 Task: Add Kite Hill Plain Unsweetened Almond Milk Yogurt to the cart.
Action: Mouse moved to (16, 109)
Screenshot: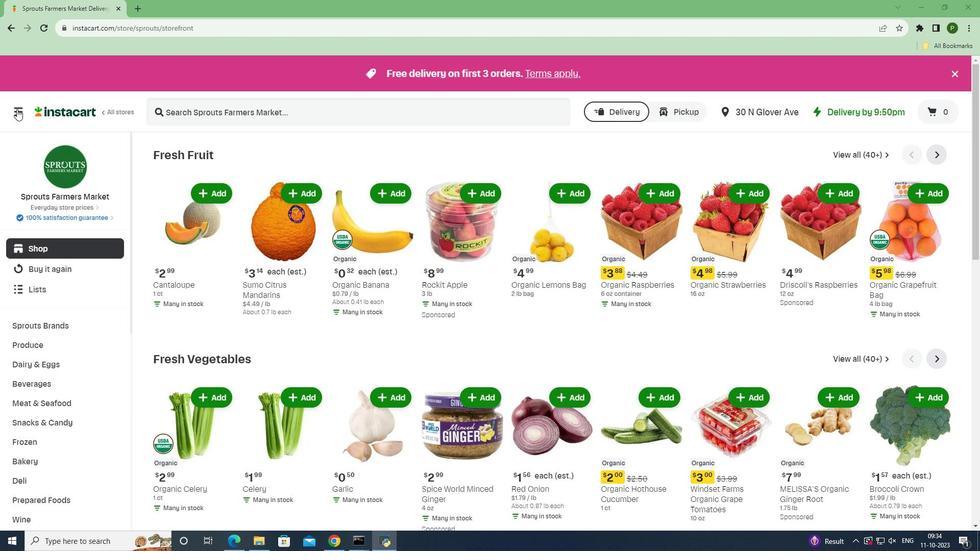 
Action: Mouse pressed left at (16, 109)
Screenshot: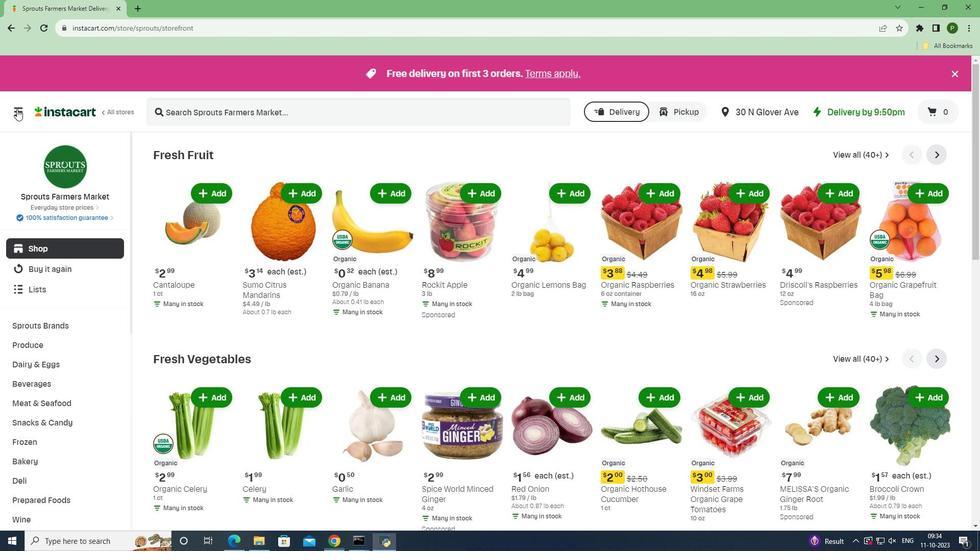 
Action: Mouse moved to (52, 271)
Screenshot: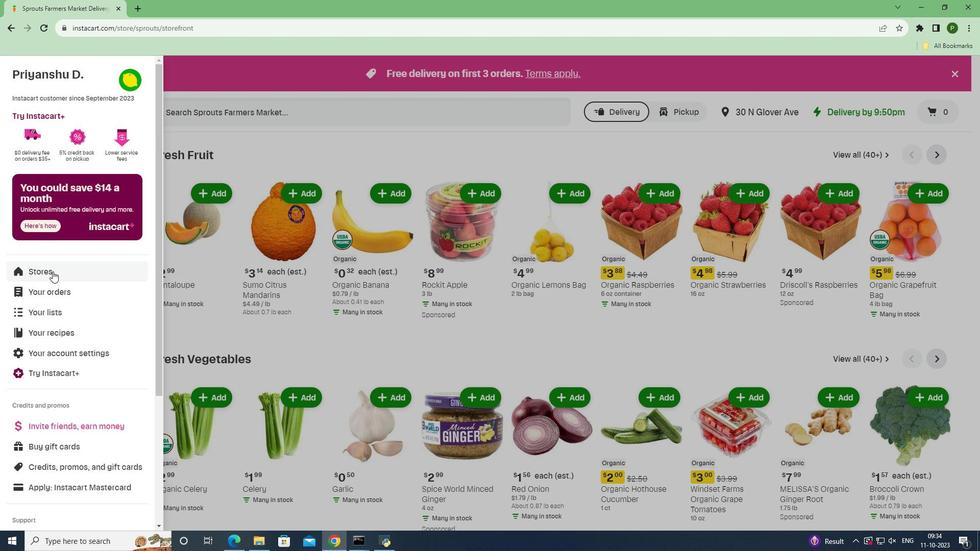 
Action: Mouse pressed left at (52, 271)
Screenshot: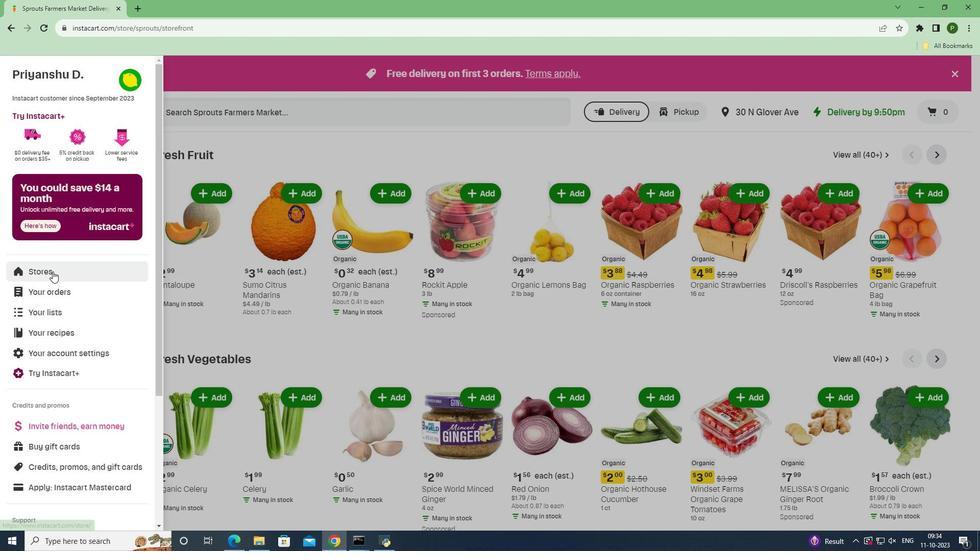 
Action: Mouse moved to (228, 118)
Screenshot: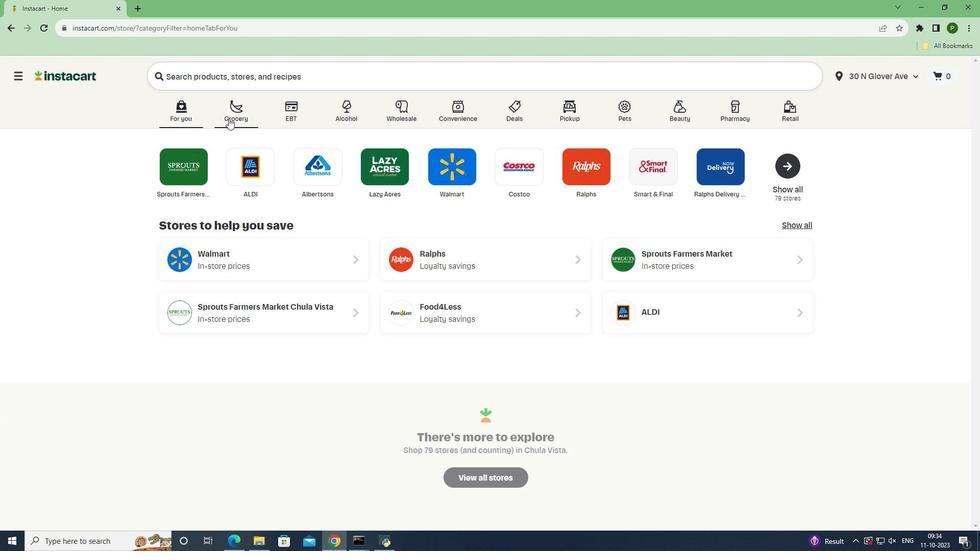 
Action: Mouse pressed left at (228, 118)
Screenshot: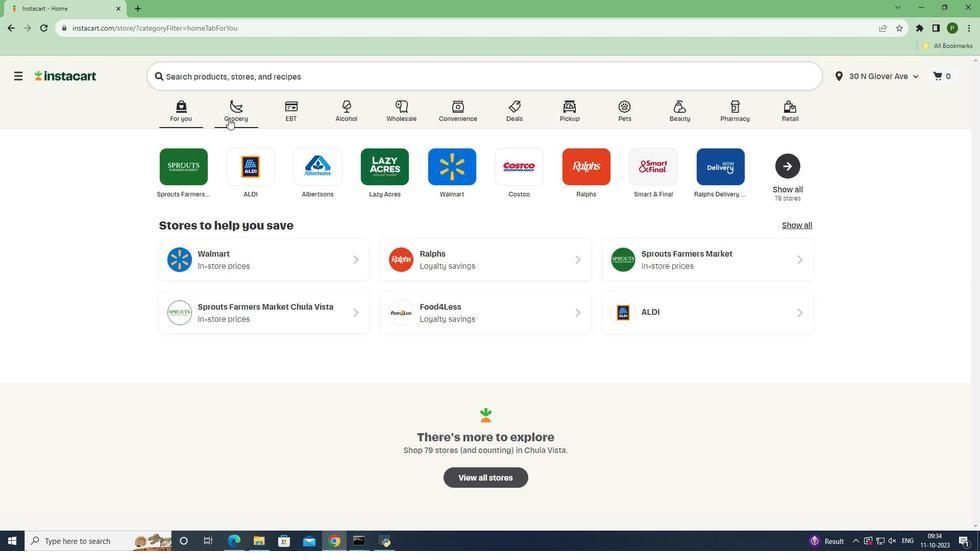 
Action: Mouse moved to (409, 232)
Screenshot: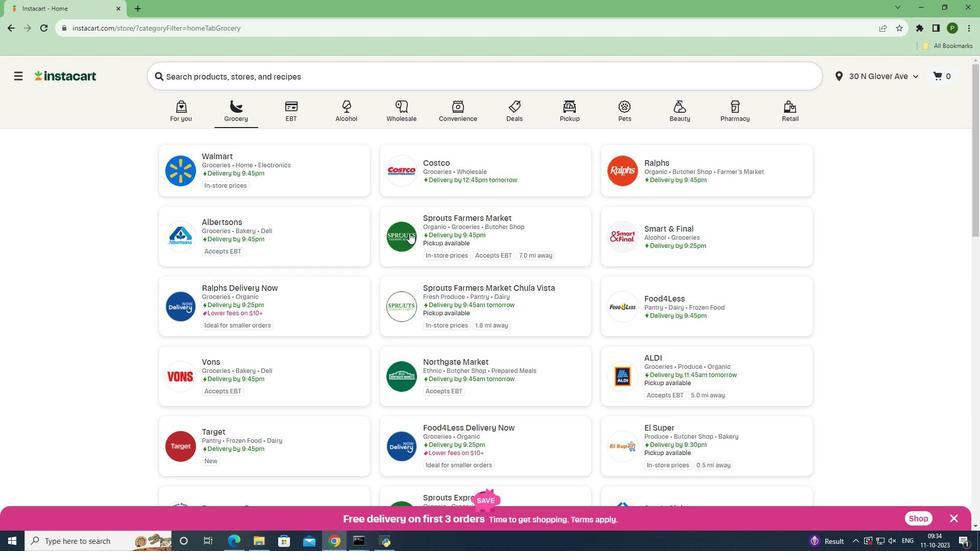 
Action: Mouse pressed left at (409, 232)
Screenshot: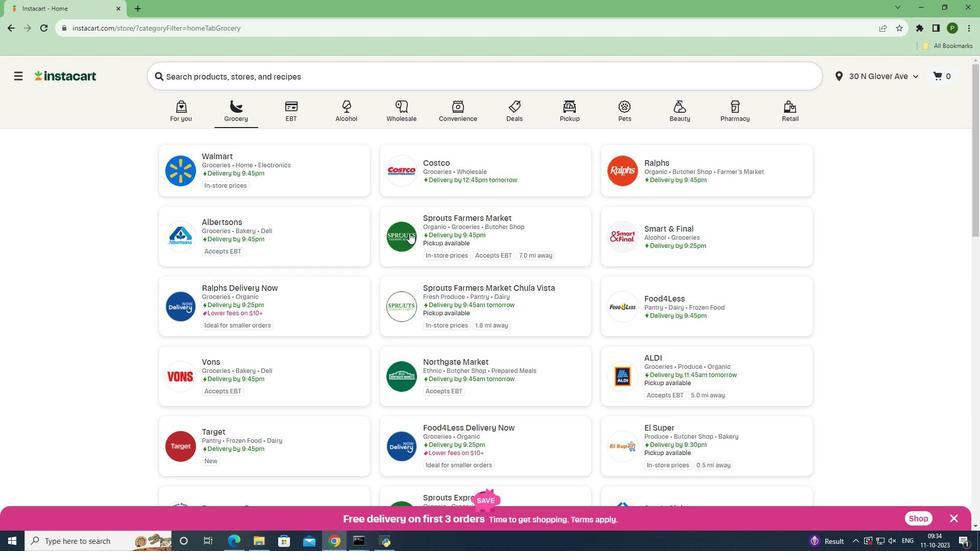 
Action: Mouse moved to (68, 365)
Screenshot: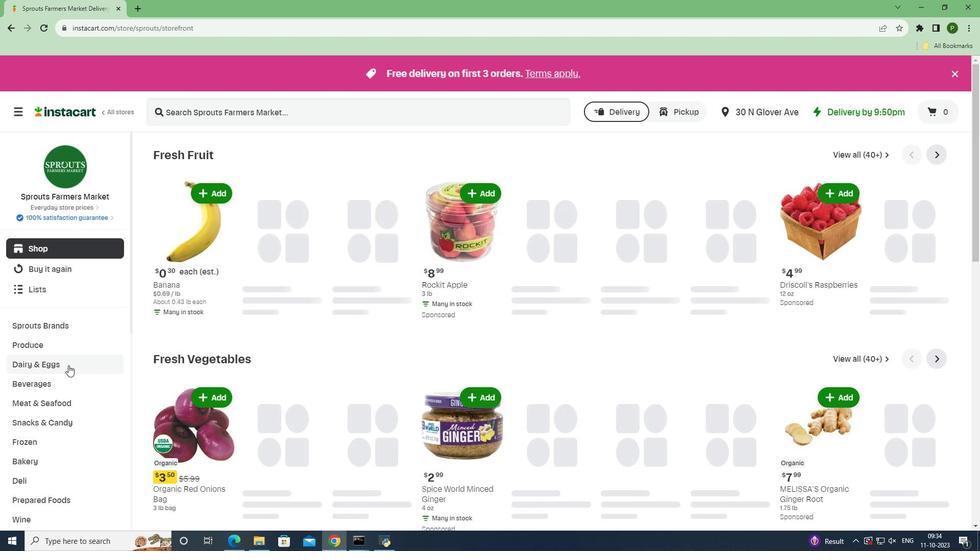 
Action: Mouse pressed left at (68, 365)
Screenshot: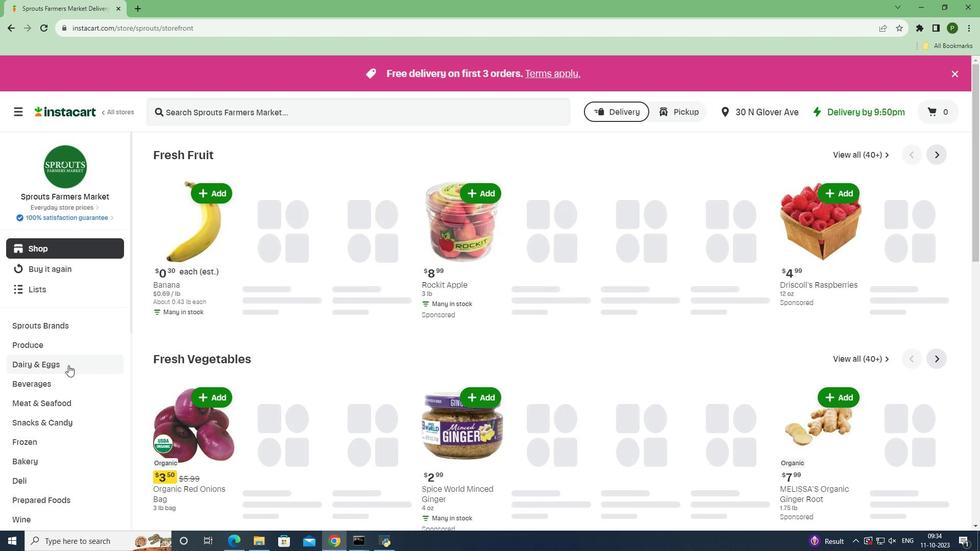 
Action: Mouse moved to (42, 445)
Screenshot: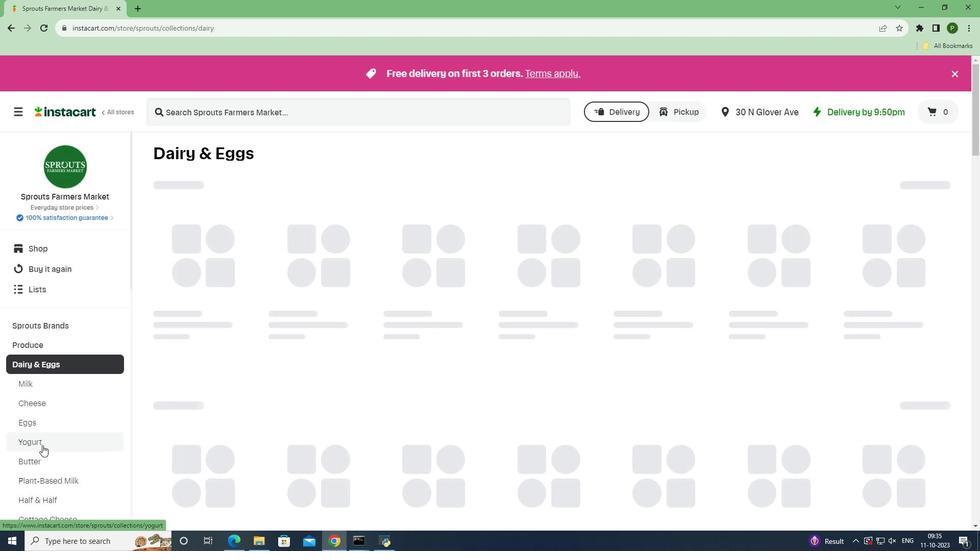 
Action: Mouse pressed left at (42, 445)
Screenshot: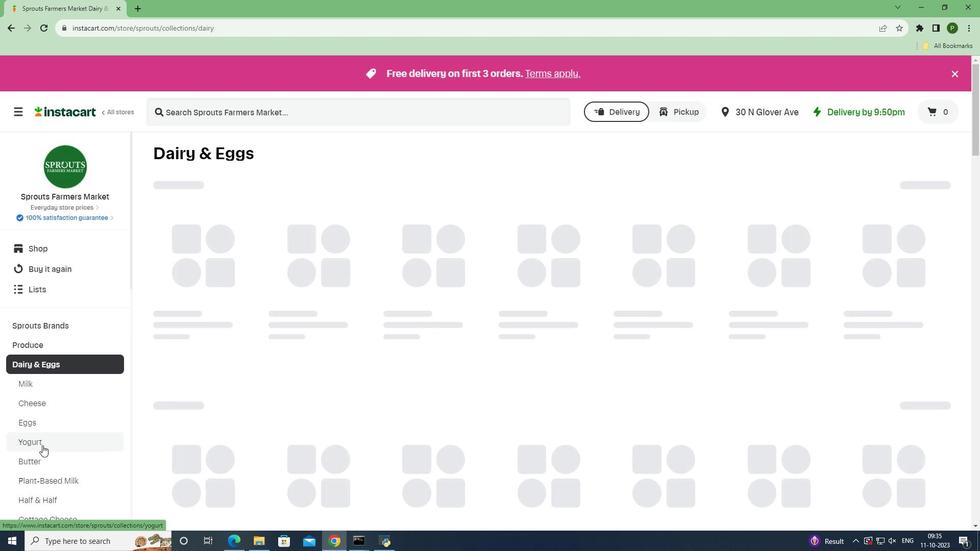 
Action: Mouse moved to (202, 115)
Screenshot: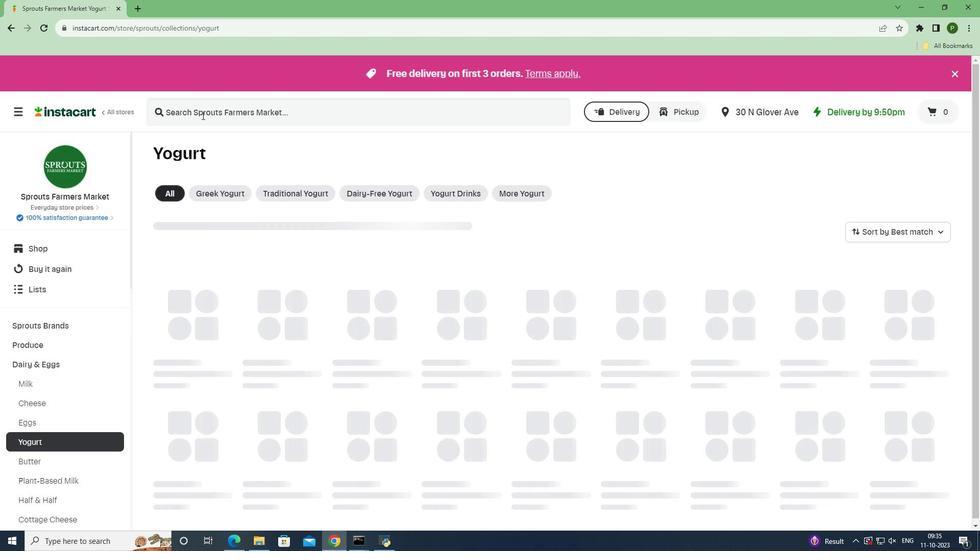 
Action: Mouse pressed left at (202, 115)
Screenshot: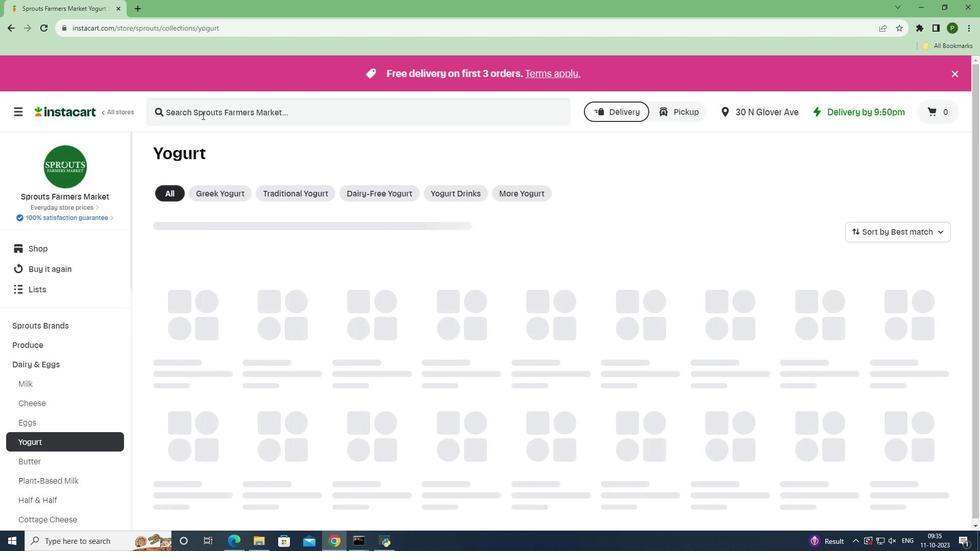 
Action: Key pressed <Key.caps_lock>K<Key.caps_lock>ite<Key.space><Key.caps_lock>H<Key.caps_lock>ill<Key.space><Key.caps_lock>P<Key.caps_lock>lain<Key.space><Key.caps_lock>U<Key.caps_lock>nsweetened<Key.space><Key.caps_lock>A<Key.caps_lock>lmond<Key.space><Key.caps_lock>M<Key.caps_lock>ilk<Key.space><Key.caps_lock>Y<Key.caps_lock>ogurt<Key.space><Key.enter>
Screenshot: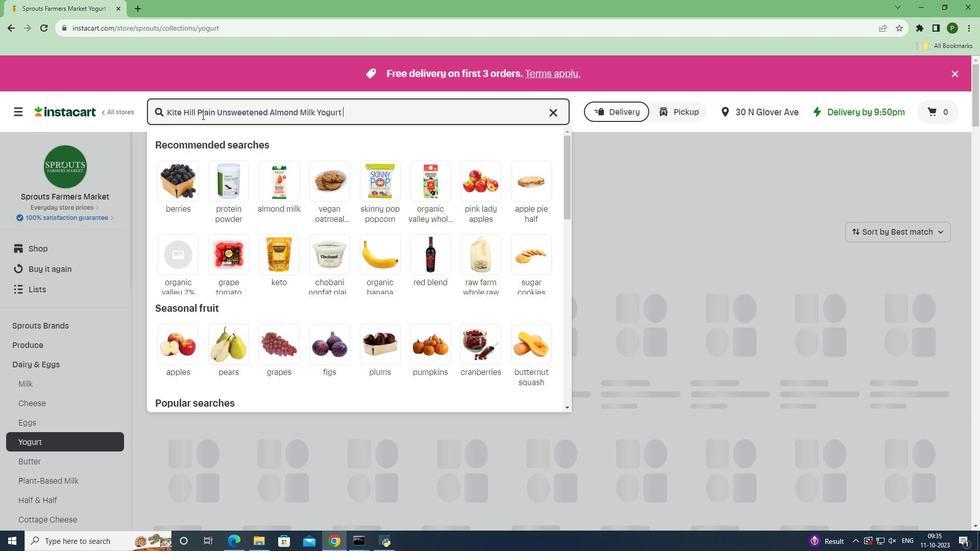 
Action: Mouse moved to (613, 218)
Screenshot: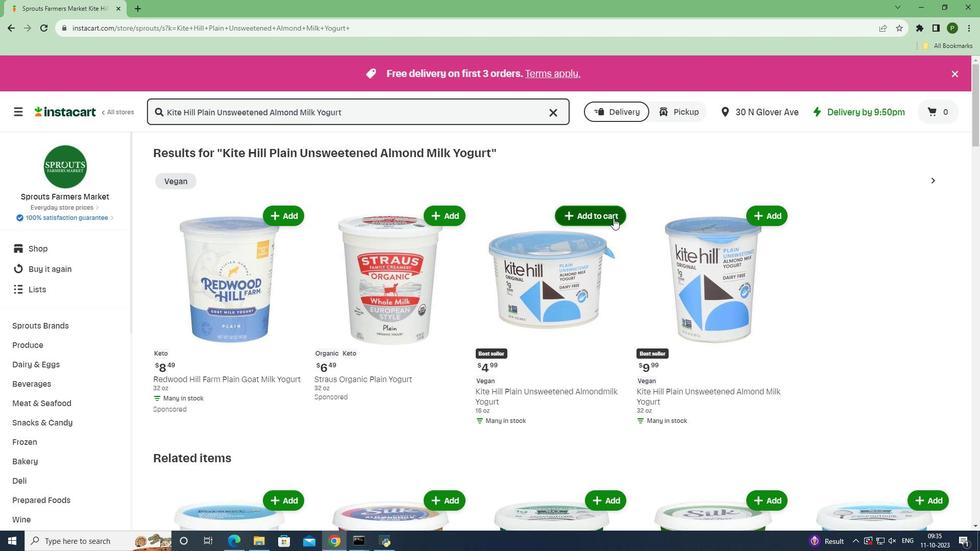 
Action: Mouse pressed left at (613, 218)
Screenshot: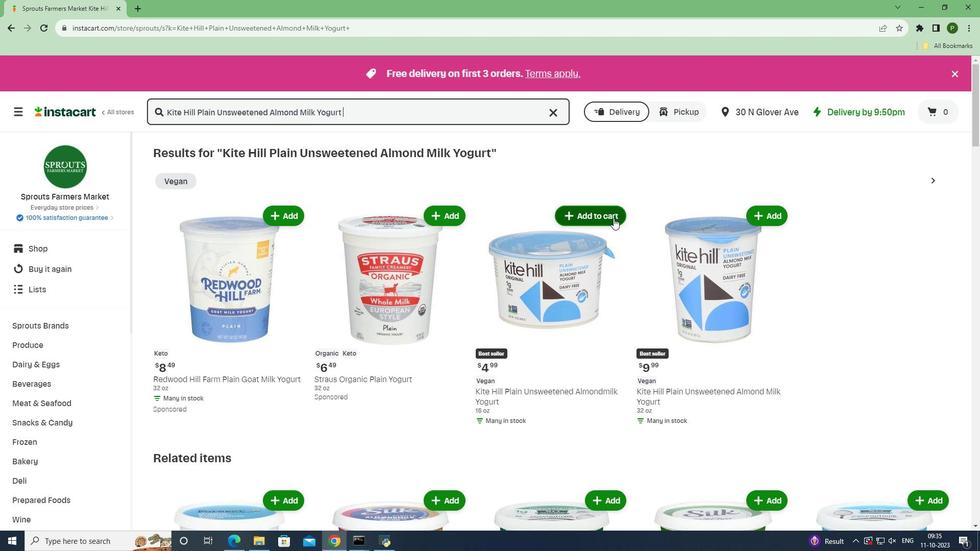 
